 Task: Apply Audio Effect To Cosmic
Action: Mouse moved to (755, 297)
Screenshot: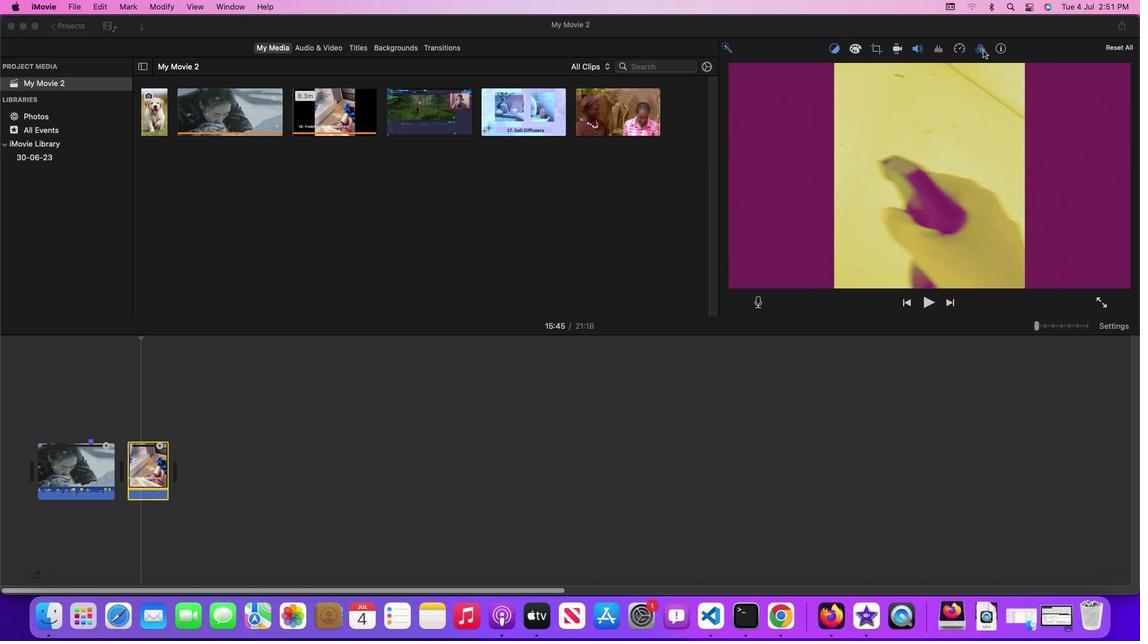 
Action: Mouse pressed left at (755, 297)
Screenshot: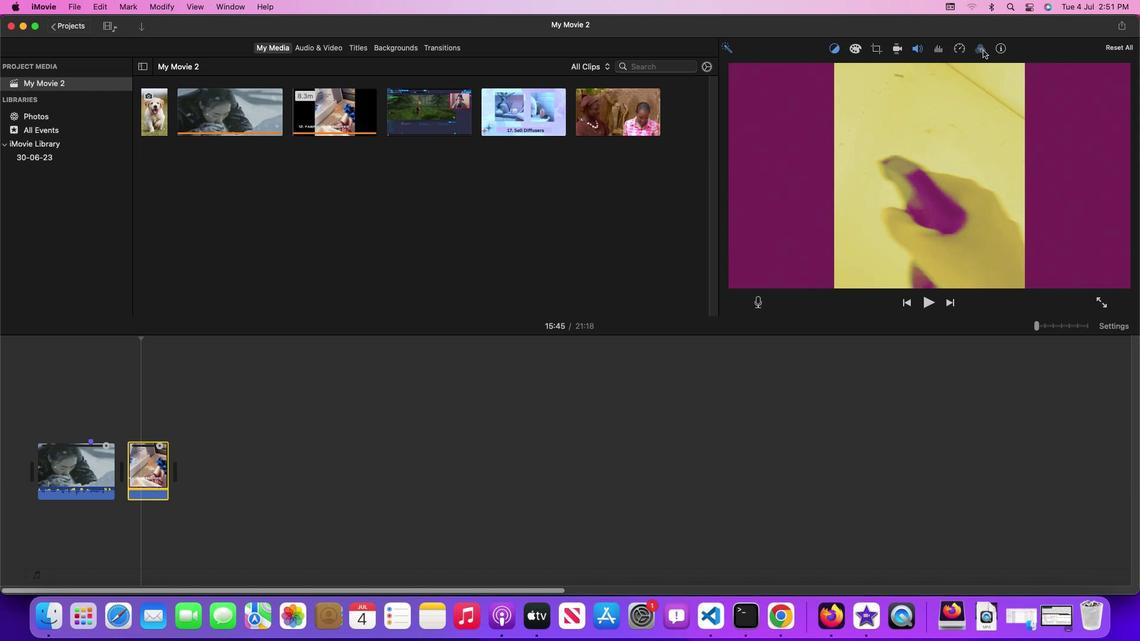 
Action: Mouse moved to (755, 297)
Screenshot: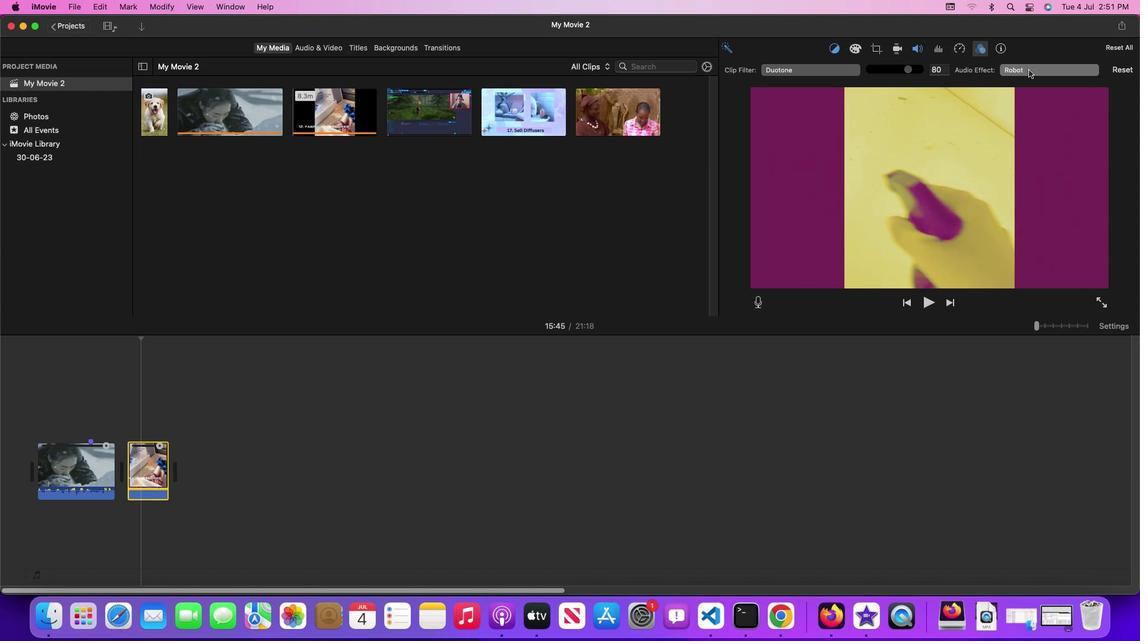
Action: Mouse pressed left at (755, 297)
Screenshot: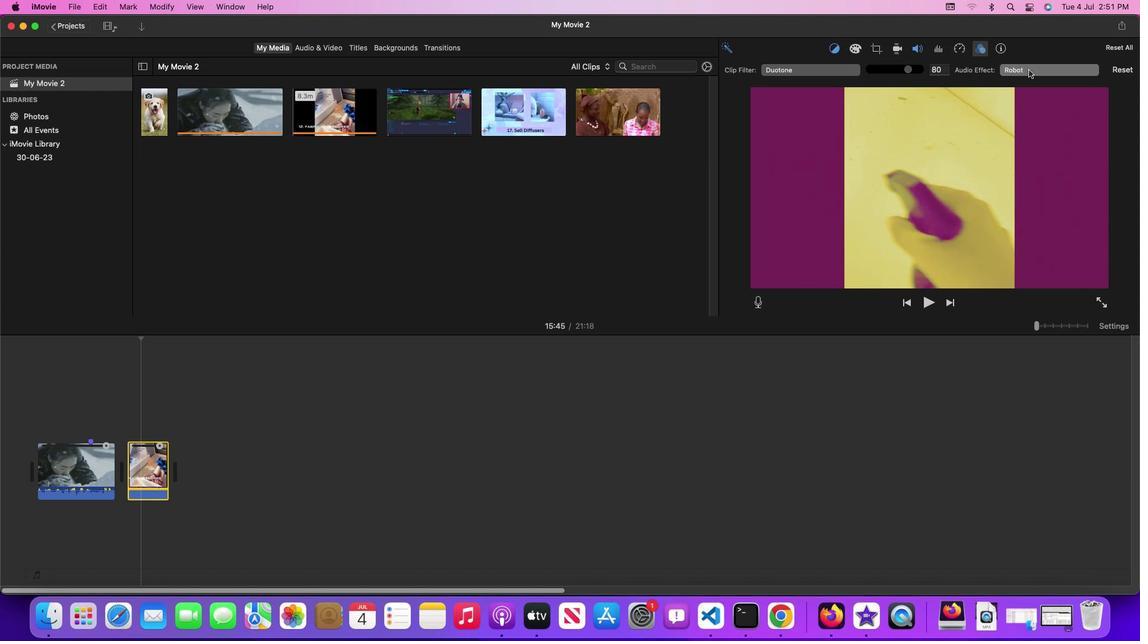 
Action: Mouse moved to (755, 297)
Screenshot: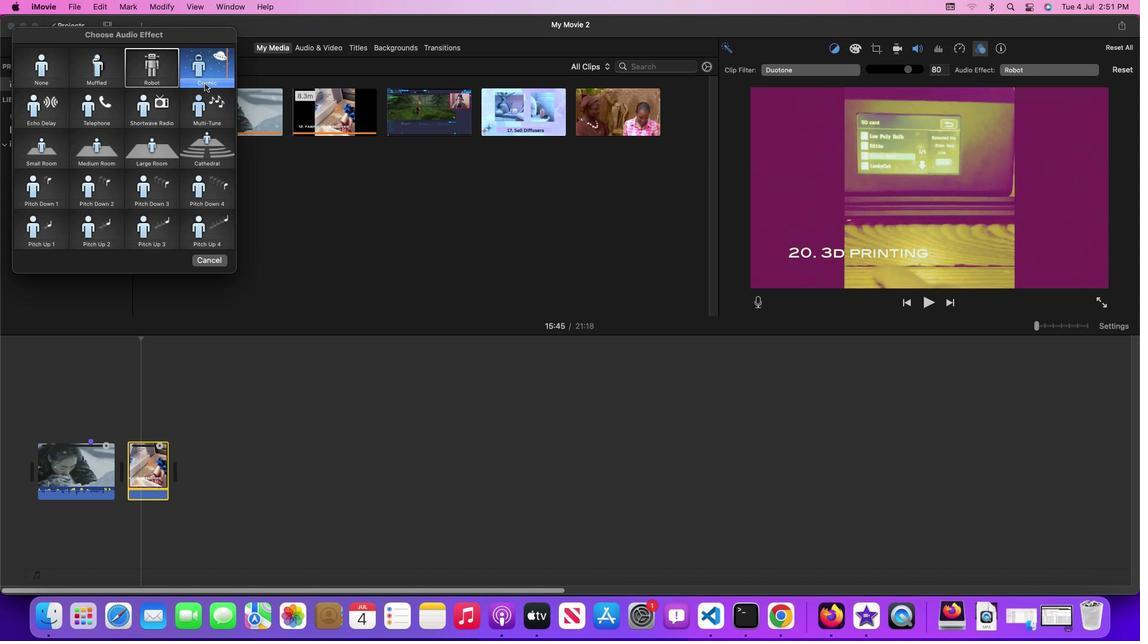 
Action: Mouse pressed left at (755, 297)
Screenshot: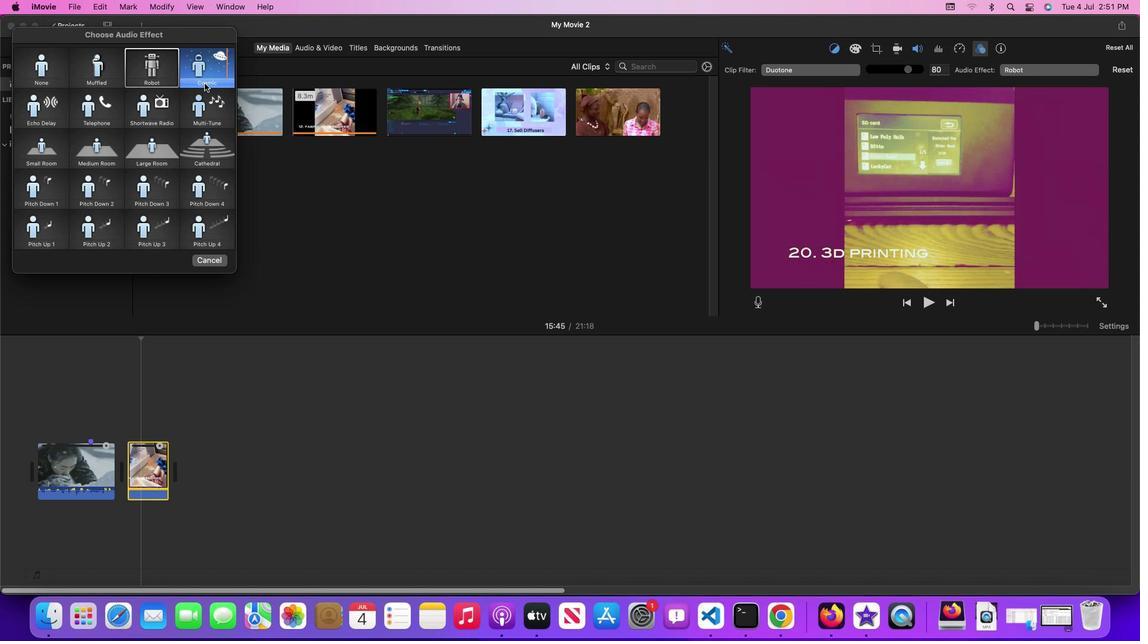 
Action: Mouse moved to (755, 297)
Screenshot: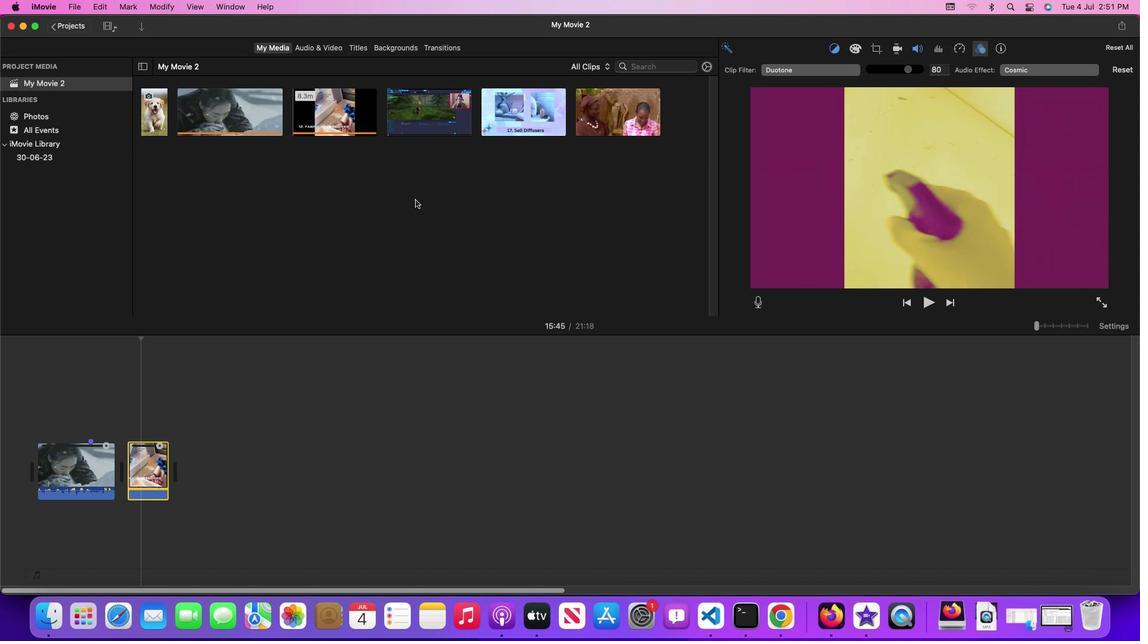 
